 Task: Plan a team-building cooking class for the 28th at 6:30 PM.
Action: Mouse moved to (105, 79)
Screenshot: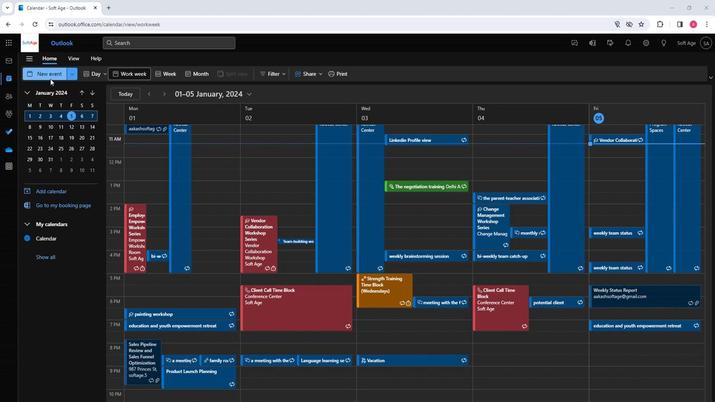 
Action: Mouse pressed left at (105, 79)
Screenshot: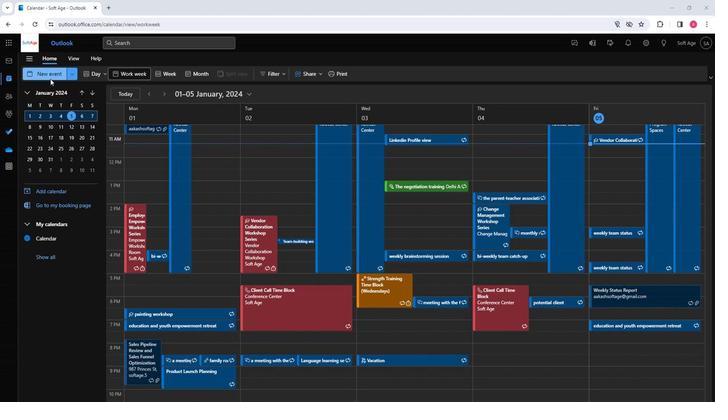
Action: Mouse moved to (195, 191)
Screenshot: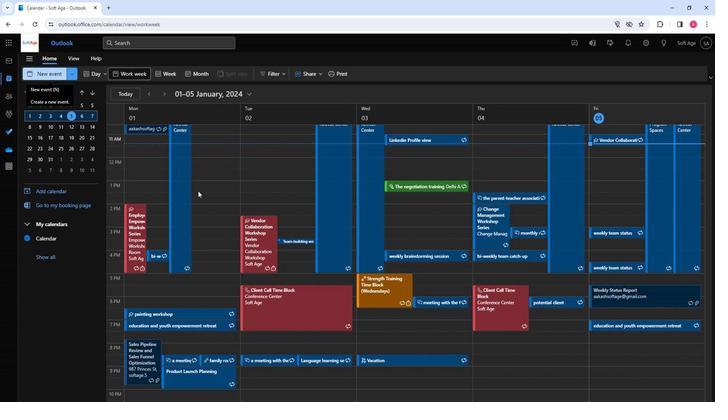 
Action: Key pressed <Key.shift>Team<Key.space><Key.backspace>-<Key.shift>Building<Key.space><Key.shift>Cooking<Key.space><Key.shift>Class
Screenshot: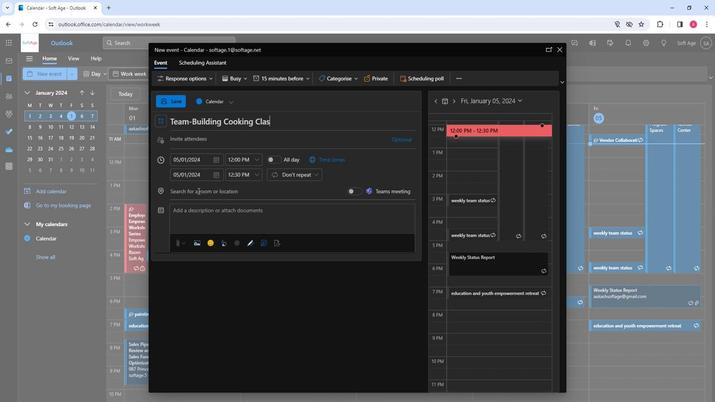 
Action: Mouse moved to (191, 133)
Screenshot: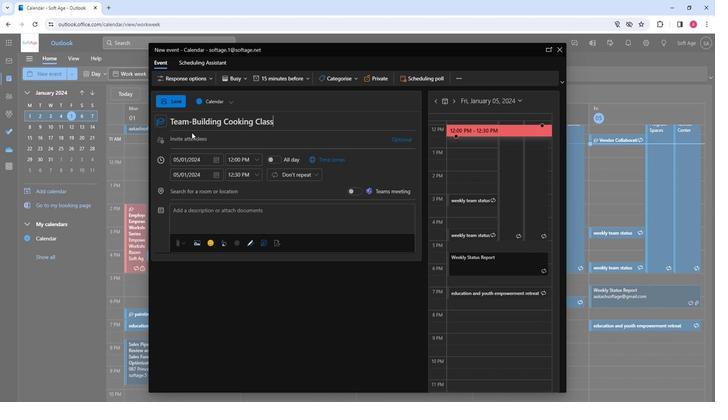
Action: Mouse pressed left at (191, 133)
Screenshot: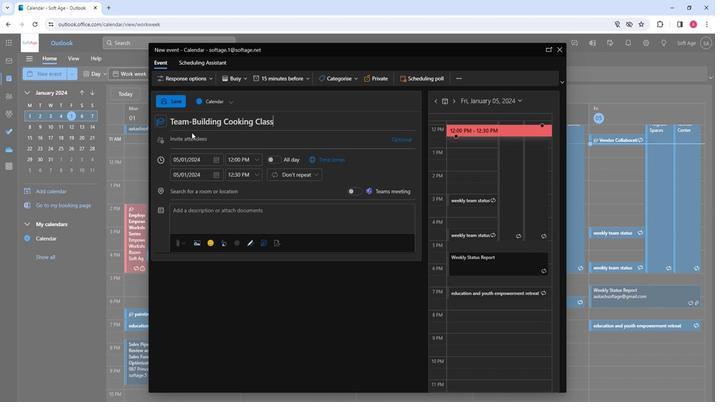 
Action: Mouse moved to (191, 138)
Screenshot: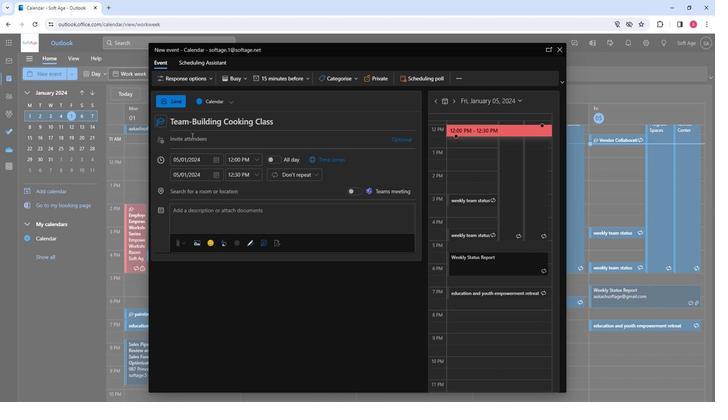 
Action: Mouse pressed left at (191, 138)
Screenshot: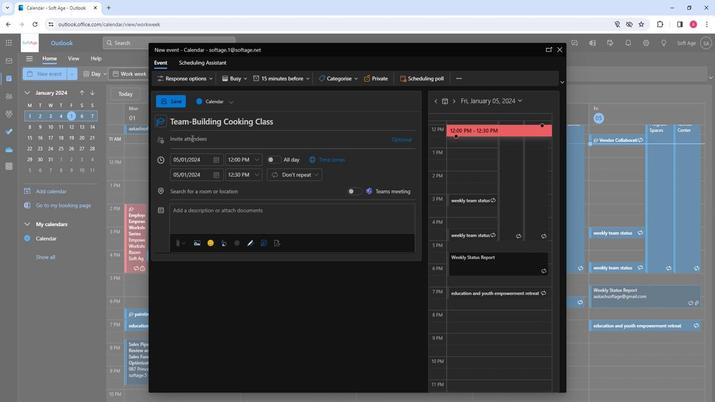 
Action: Mouse moved to (190, 139)
Screenshot: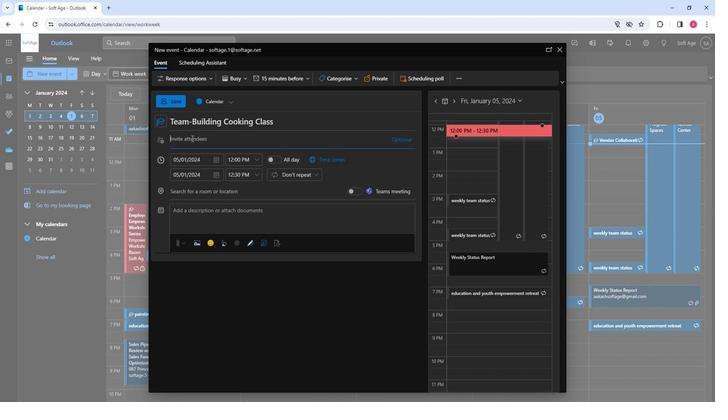 
Action: Key pressed so
Screenshot: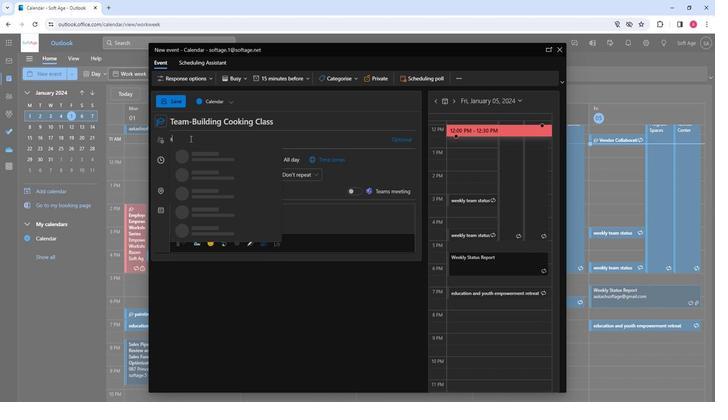 
Action: Mouse moved to (199, 152)
Screenshot: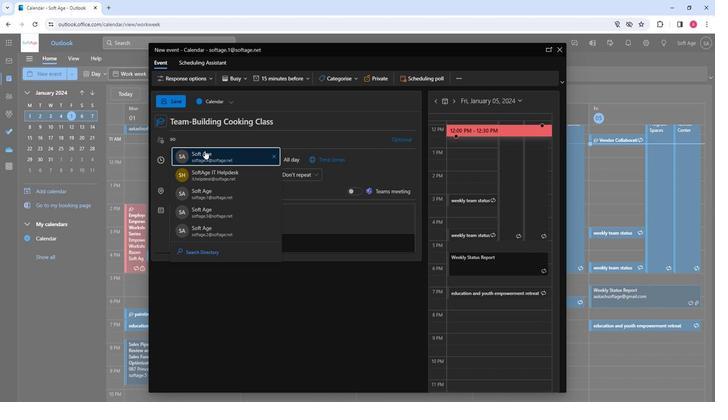 
Action: Mouse pressed left at (199, 152)
Screenshot: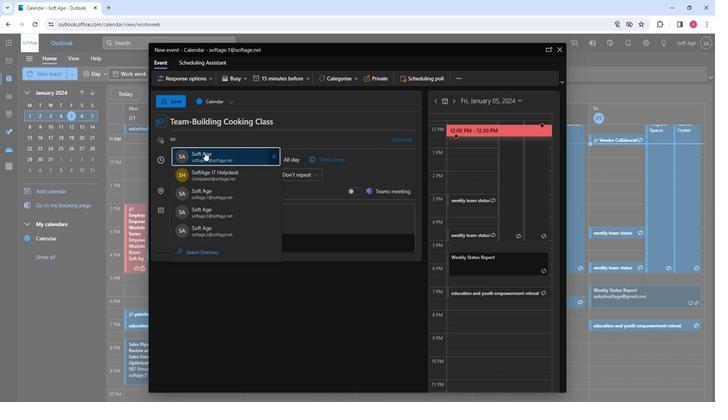 
Action: Key pressed so
Screenshot: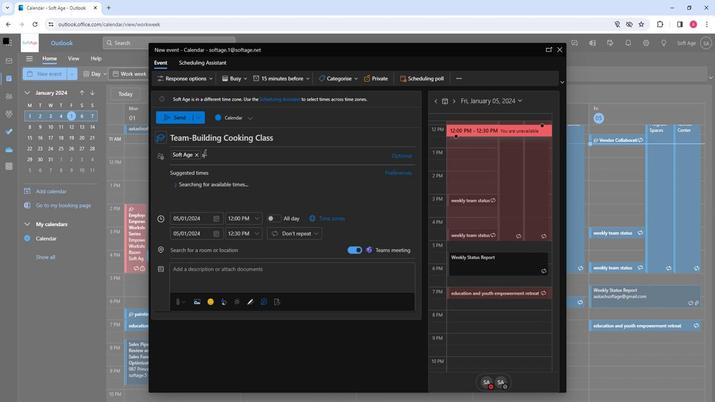 
Action: Mouse moved to (224, 215)
Screenshot: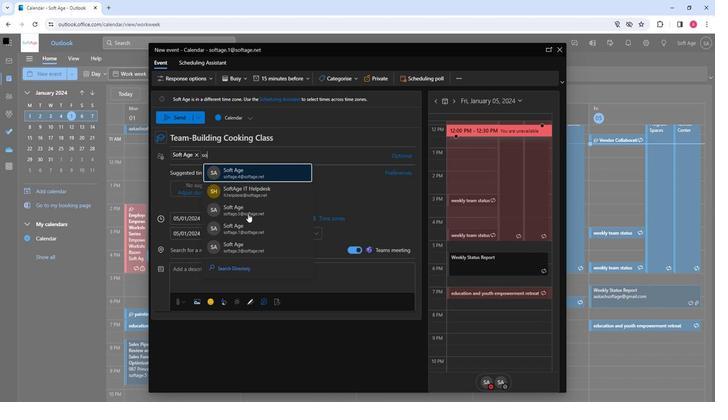 
Action: Mouse pressed left at (224, 215)
Screenshot: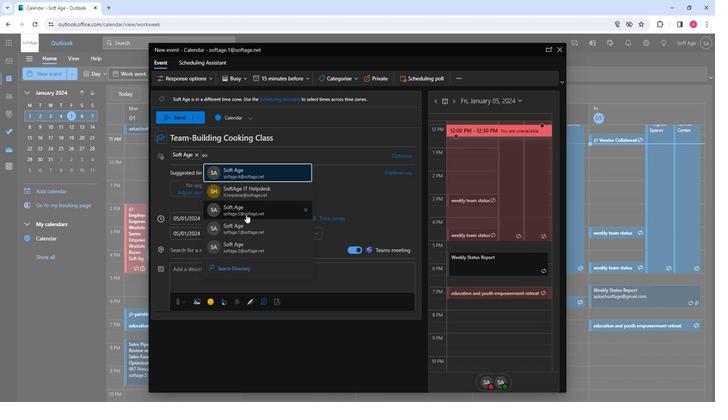 
Action: Mouse moved to (224, 215)
Screenshot: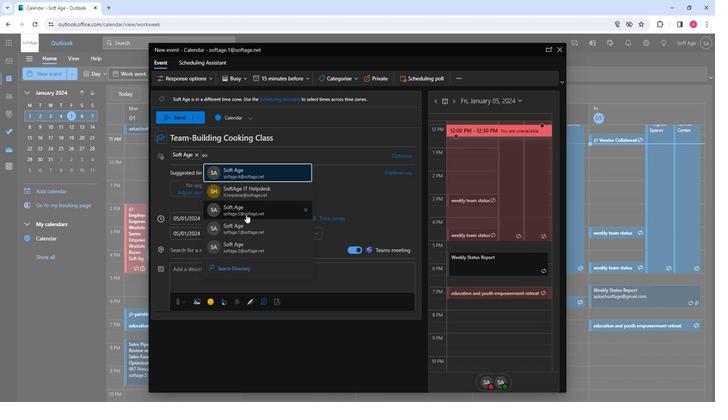 
Action: Key pressed so
Screenshot: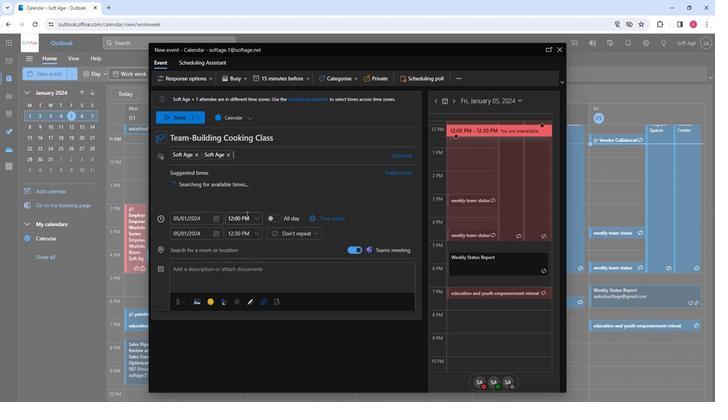 
Action: Mouse moved to (235, 230)
Screenshot: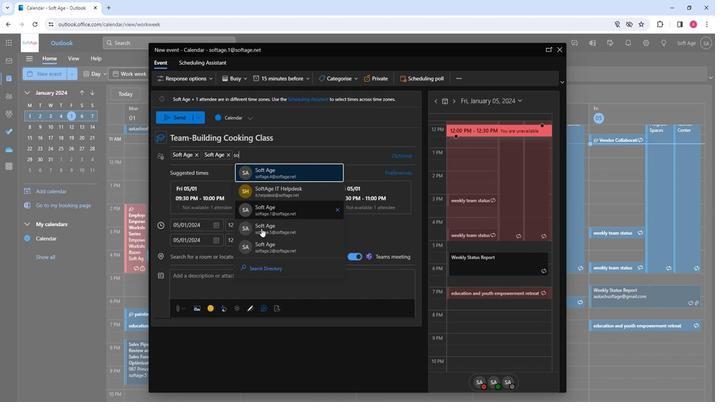 
Action: Mouse pressed left at (235, 230)
Screenshot: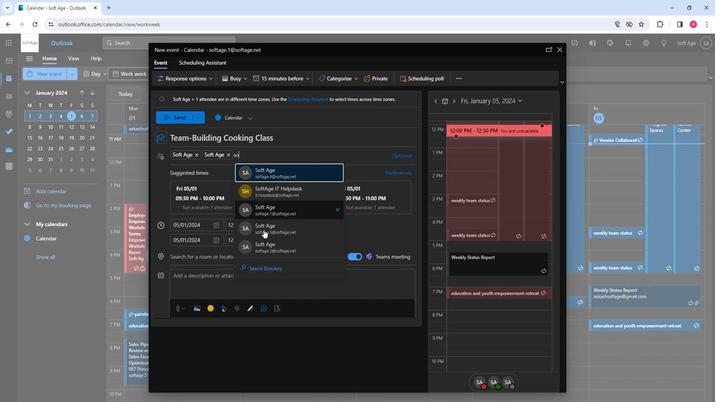 
Action: Mouse moved to (206, 225)
Screenshot: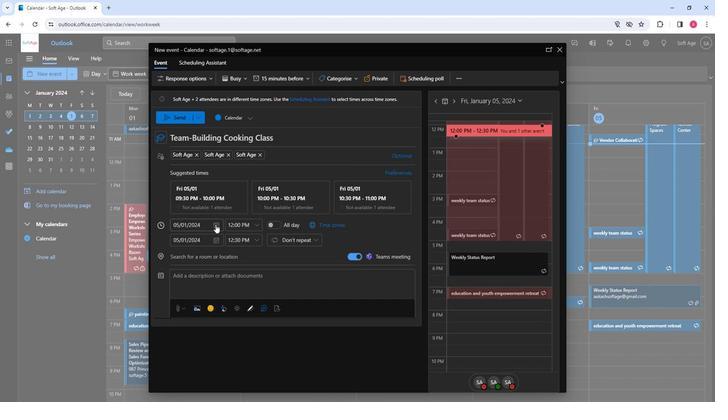 
Action: Mouse pressed left at (206, 225)
Screenshot: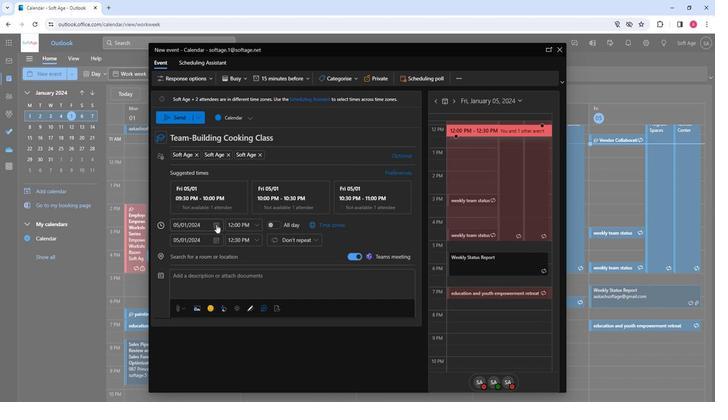 
Action: Mouse moved to (221, 296)
Screenshot: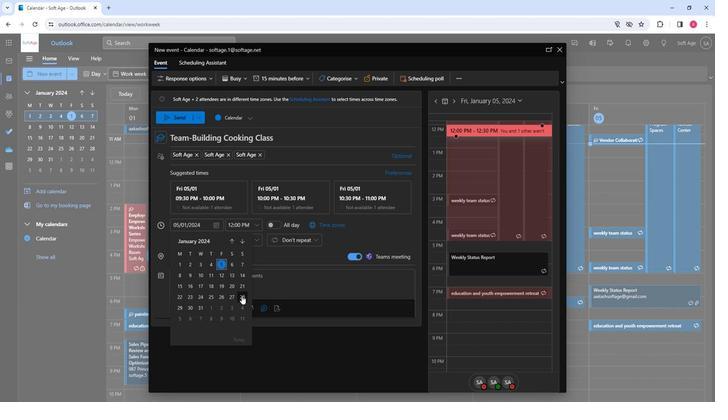 
Action: Mouse pressed left at (221, 296)
Screenshot: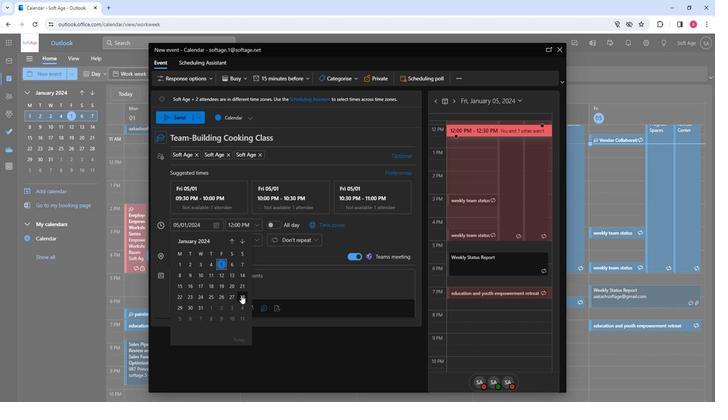 
Action: Mouse moved to (230, 220)
Screenshot: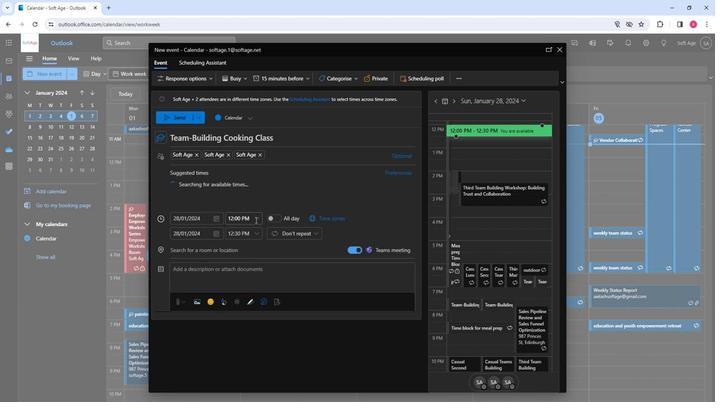 
Action: Mouse pressed left at (230, 220)
Screenshot: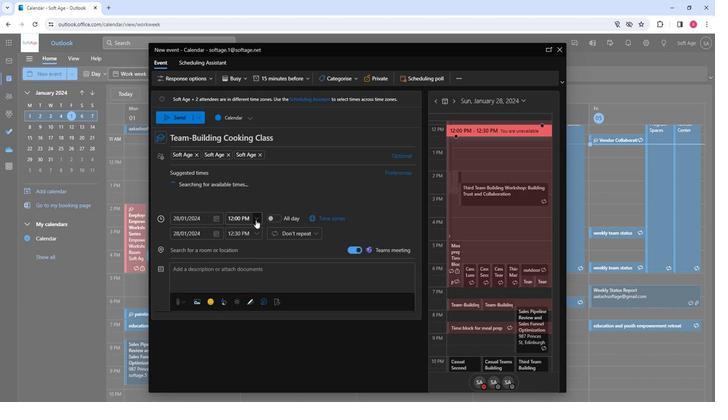 
Action: Mouse moved to (231, 225)
Screenshot: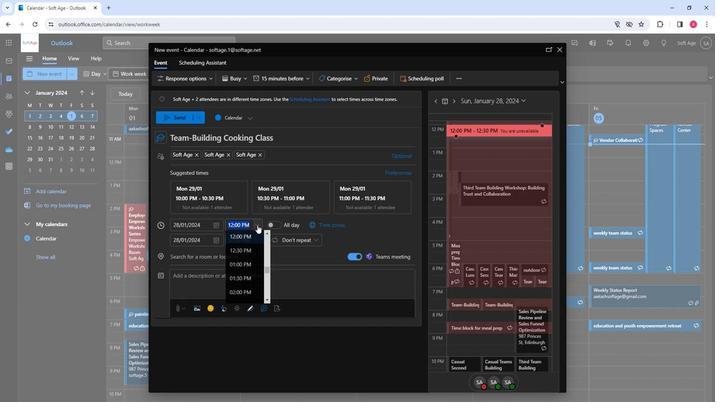 
Action: Mouse pressed left at (231, 225)
Screenshot: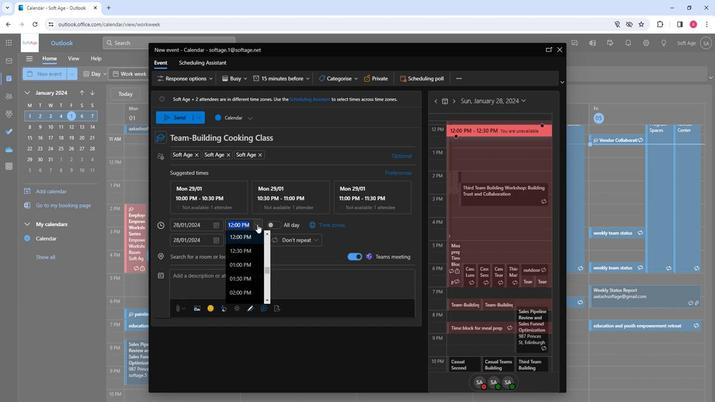 
Action: Mouse pressed left at (231, 225)
Screenshot: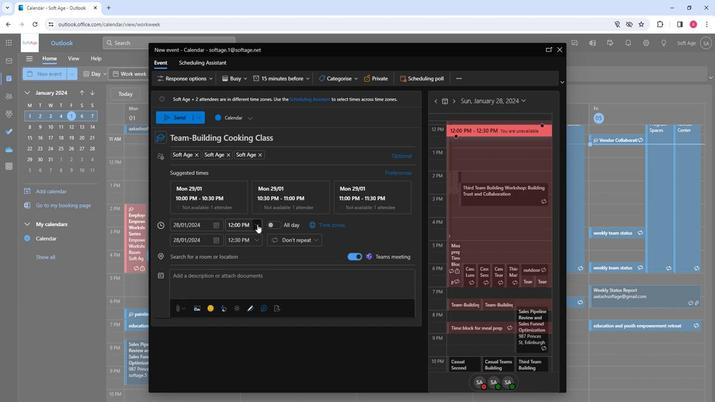 
Action: Mouse moved to (226, 247)
Screenshot: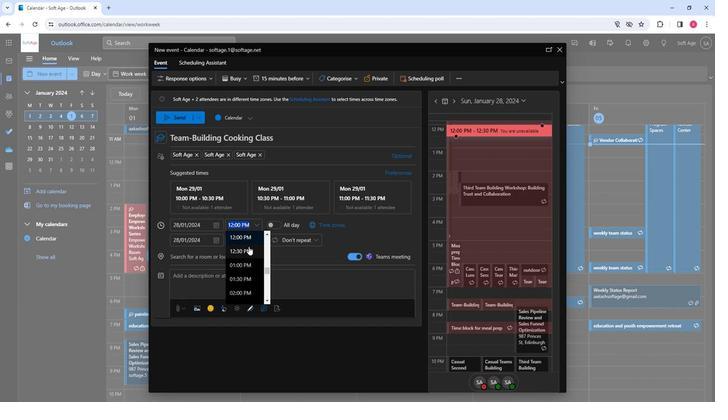 
Action: Mouse scrolled (226, 247) with delta (0, 0)
Screenshot: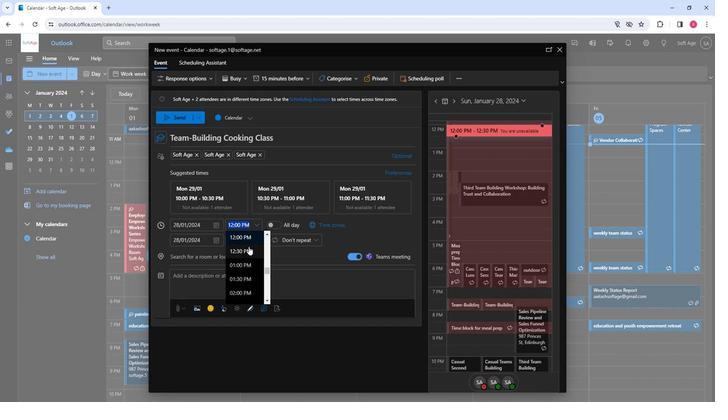 
Action: Mouse moved to (225, 246)
Screenshot: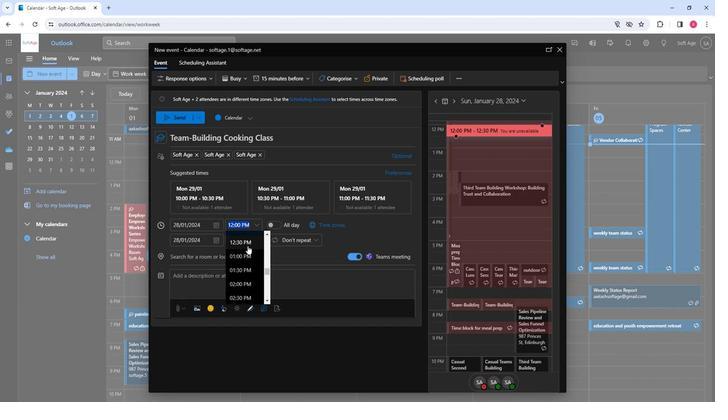 
Action: Mouse scrolled (225, 246) with delta (0, 0)
Screenshot: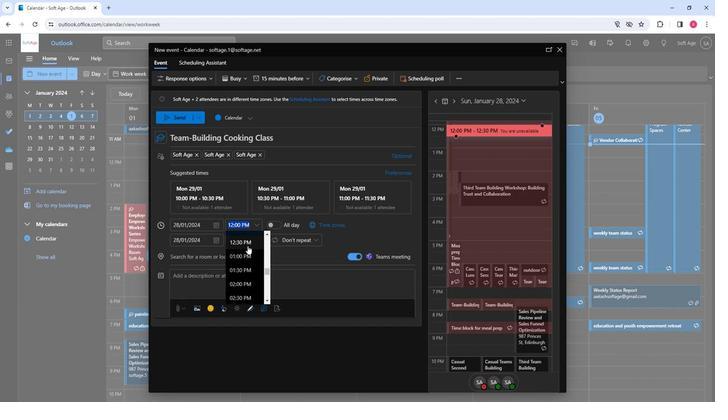 
Action: Mouse moved to (225, 245)
Screenshot: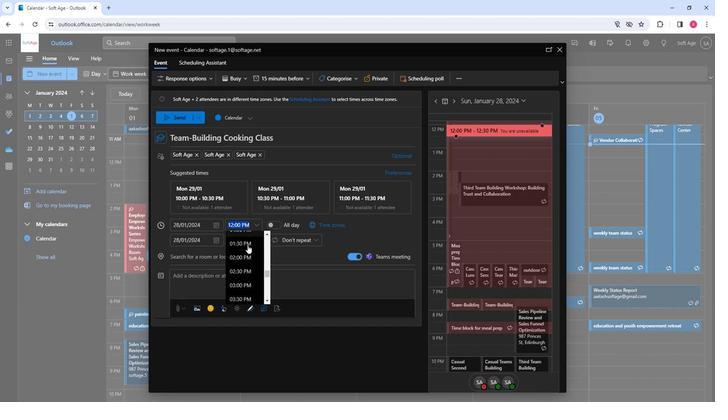 
Action: Mouse scrolled (225, 245) with delta (0, 0)
Screenshot: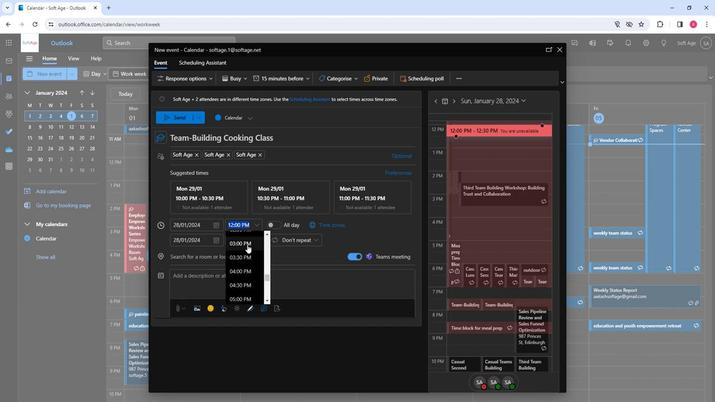 
Action: Mouse moved to (225, 244)
Screenshot: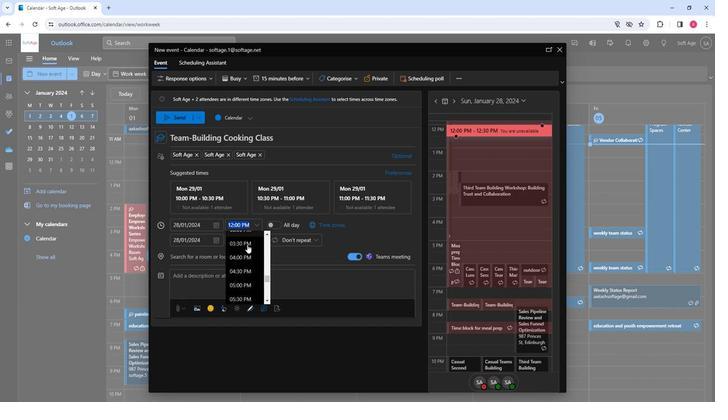 
Action: Mouse scrolled (225, 244) with delta (0, 0)
Screenshot: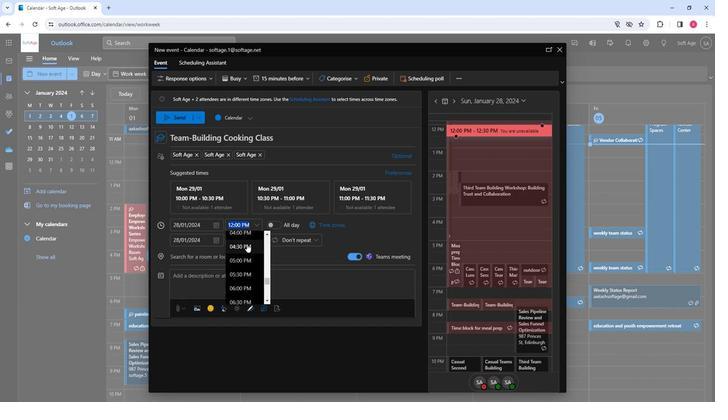 
Action: Mouse moved to (222, 260)
Screenshot: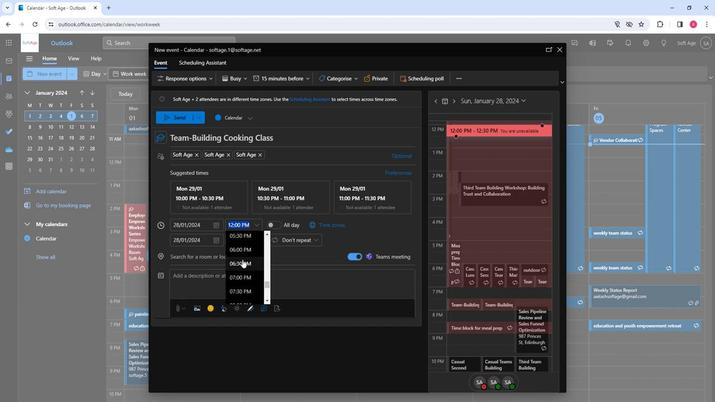 
Action: Mouse pressed left at (222, 260)
Screenshot: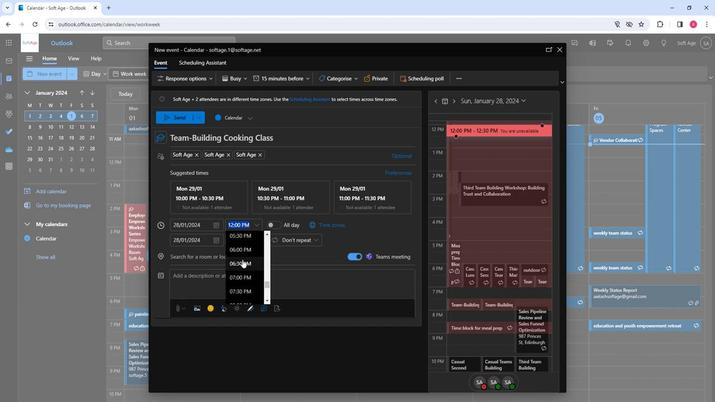 
Action: Mouse moved to (203, 257)
Screenshot: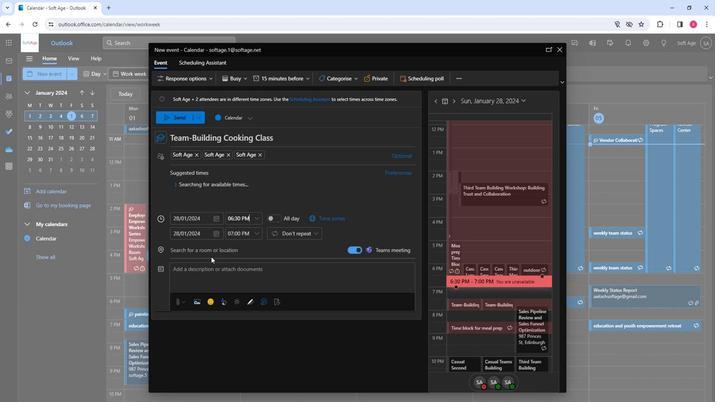 
Action: Mouse pressed left at (203, 257)
Screenshot: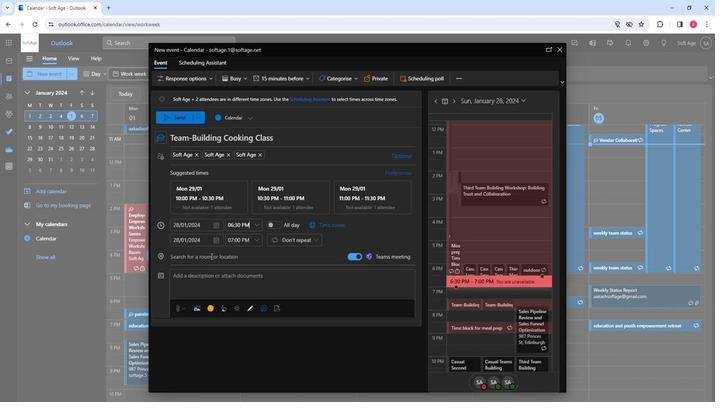 
Action: Mouse moved to (205, 257)
Screenshot: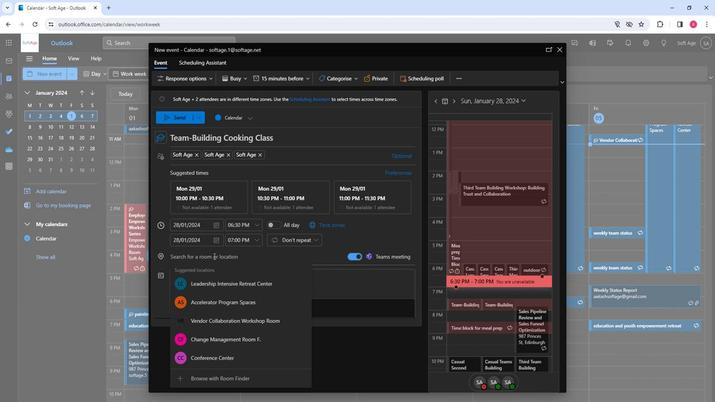 
Action: Key pressed cook
Screenshot: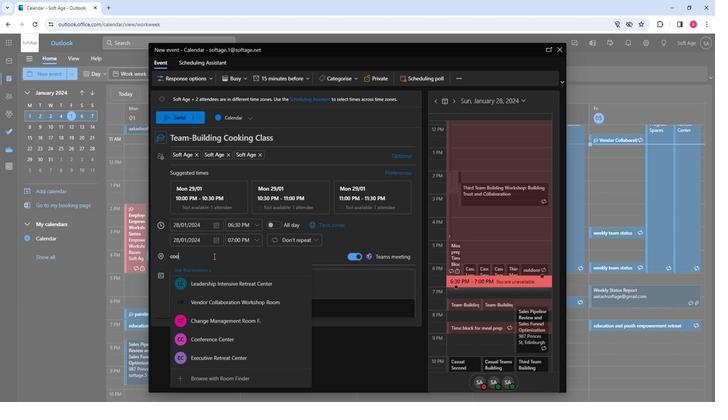 
Action: Mouse moved to (203, 288)
Screenshot: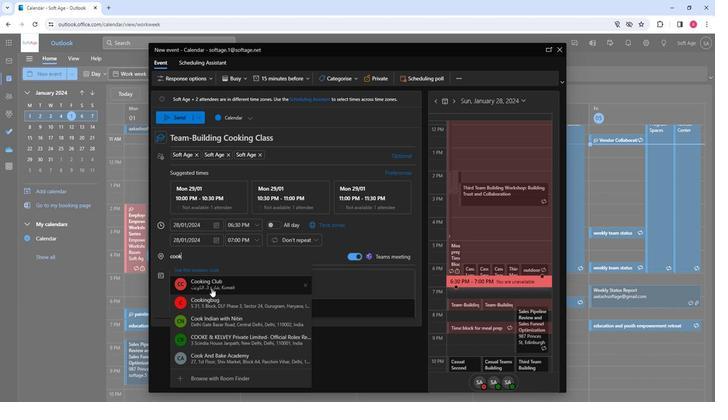 
Action: Mouse pressed left at (203, 288)
Screenshot: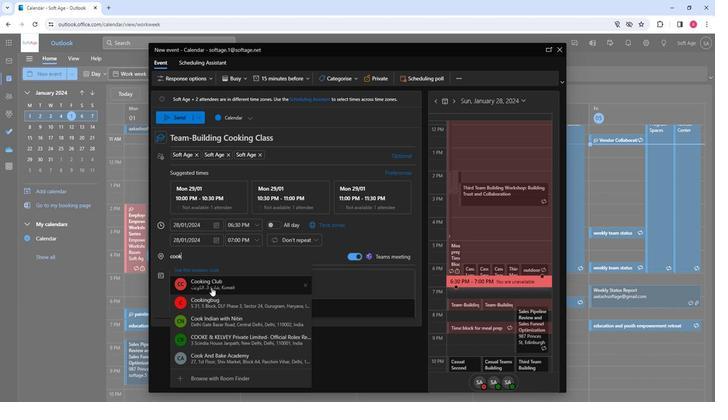 
Action: Mouse moved to (188, 273)
Screenshot: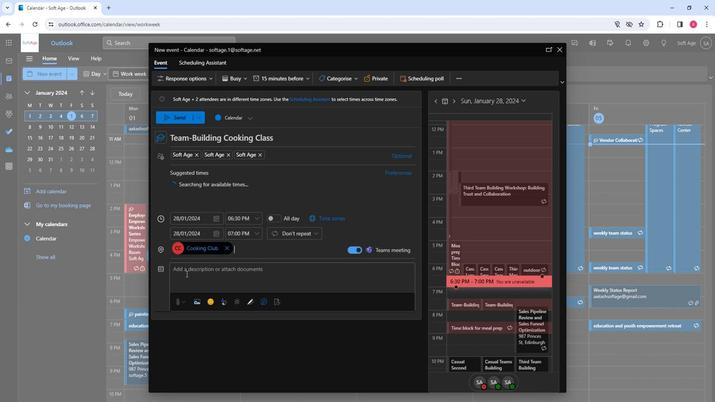 
Action: Mouse pressed left at (188, 273)
Screenshot: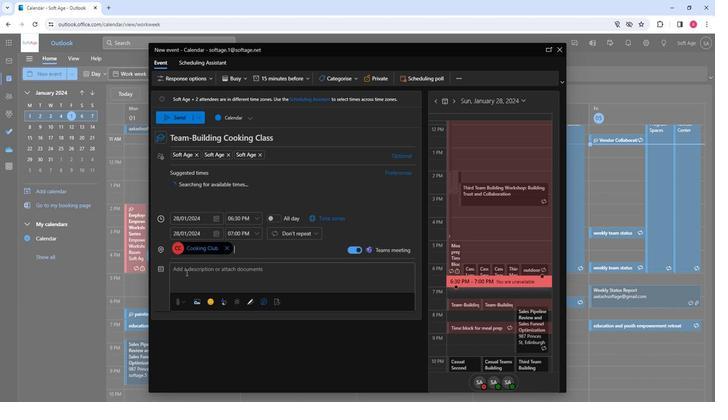 
Action: Key pressed <Key.shift>Spice<Key.space>up<Key.space>teamwork<Key.space>with<Key.space>our<Key.space>team-building<Key.space>coll<Key.backspace><Key.backspace>oking<Key.space>cl
Screenshot: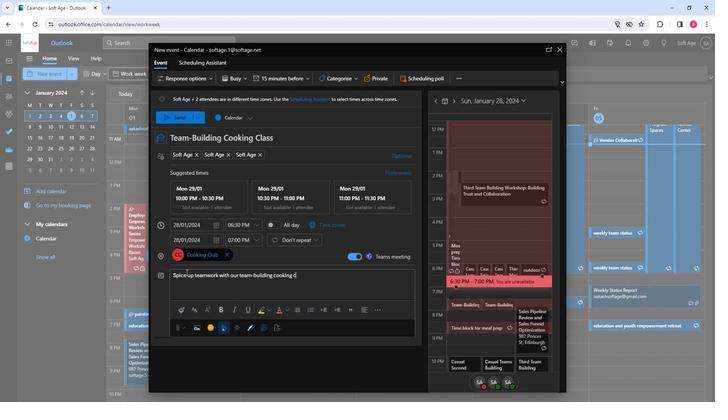 
Action: Mouse moved to (188, 273)
Screenshot: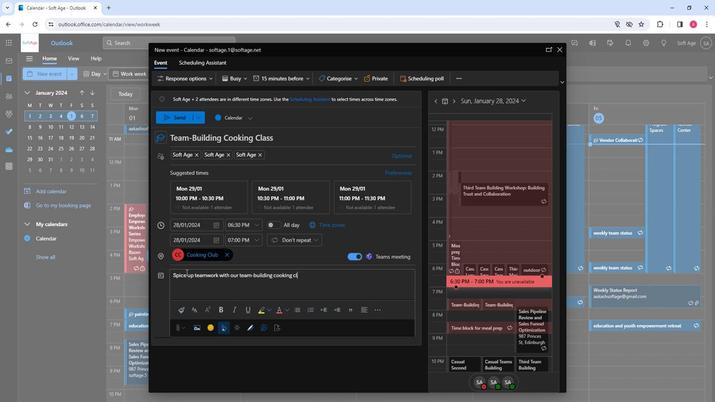 
Action: Key pressed ass
Screenshot: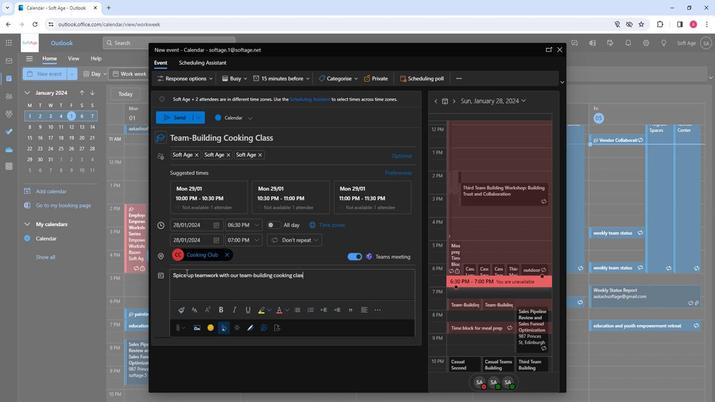 
Action: Mouse moved to (185, 271)
Screenshot: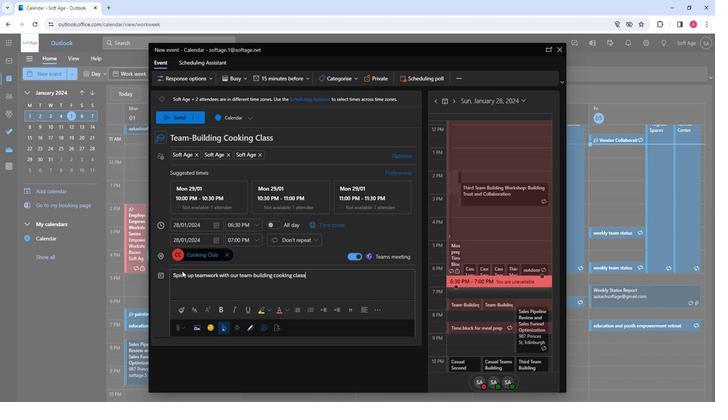 
Action: Key pressed <Key.shift>
Screenshot: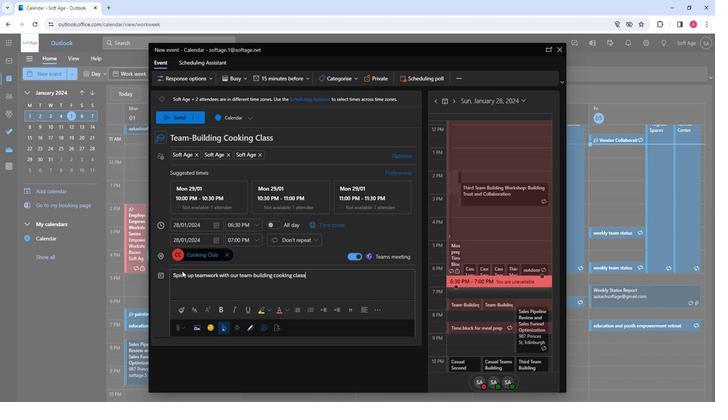 
Action: Mouse moved to (185, 271)
Screenshot: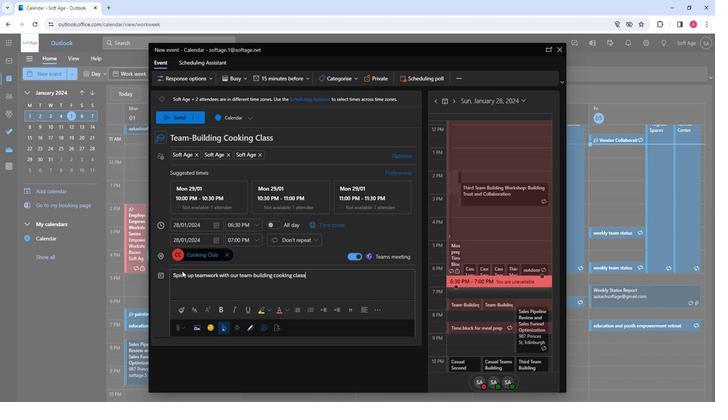 
Action: Key pressed !<Key.space><Key.shift>Cultivate<Key.space>collaboration,<Key.space>communication,<Key.space>and<Key.space>creativity<Key.space>while<Key.space>creating<Key.space>delicious<Key.space>memories<Key.space>in<Key.space>this<Key.space>interactive<Key.space>cula<Key.backspace>inary<Key.space>adventure<Key.space>for<Key.space>your<Key.space>team
Screenshot: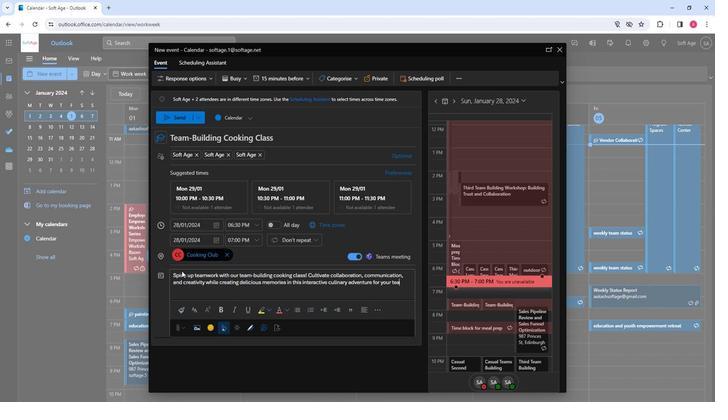 
Action: Mouse pressed left at (185, 271)
Screenshot: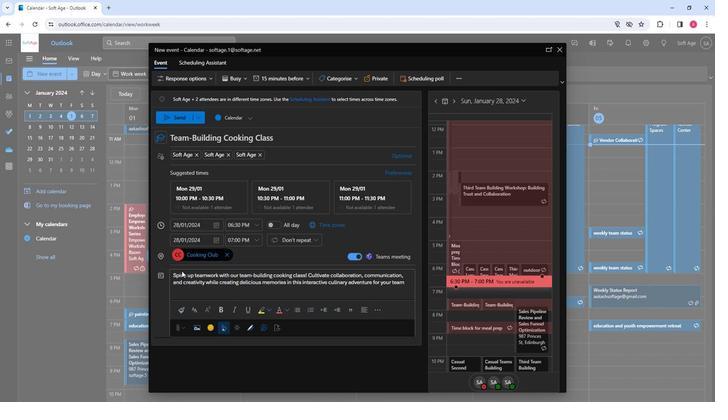 
Action: Mouse pressed left at (185, 271)
Screenshot: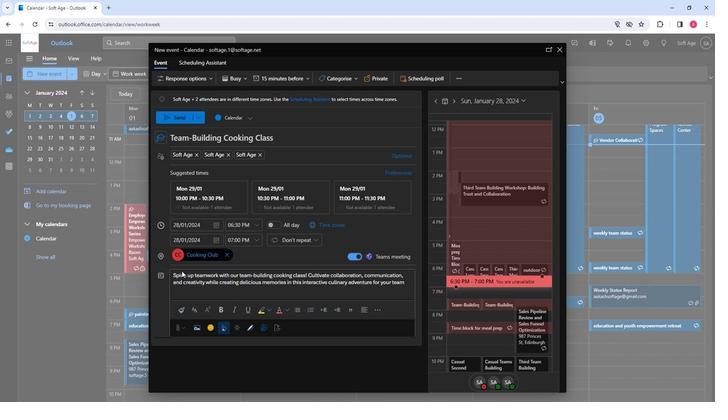 
Action: Mouse moved to (193, 275)
Screenshot: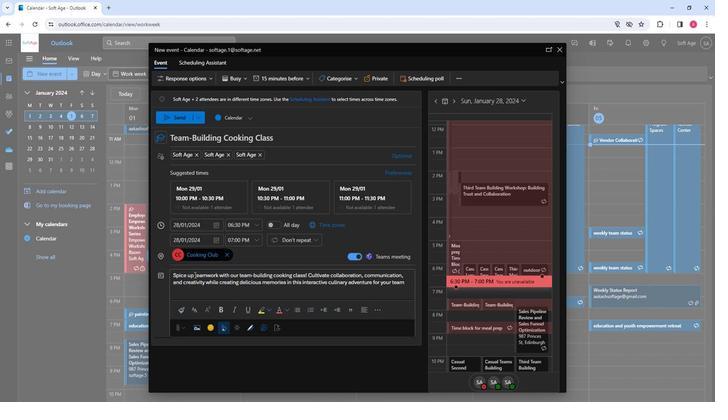 
Action: Mouse pressed left at (193, 275)
Screenshot: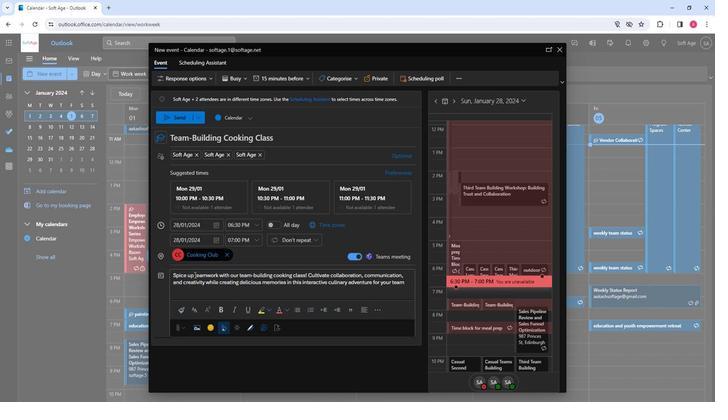 
Action: Mouse pressed left at (193, 275)
Screenshot: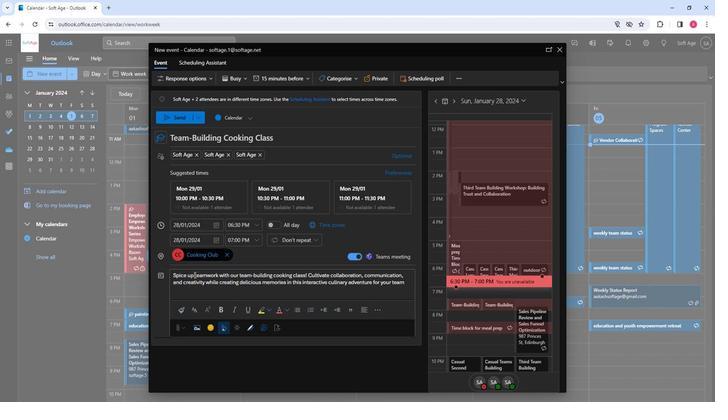 
Action: Mouse pressed left at (193, 275)
Screenshot: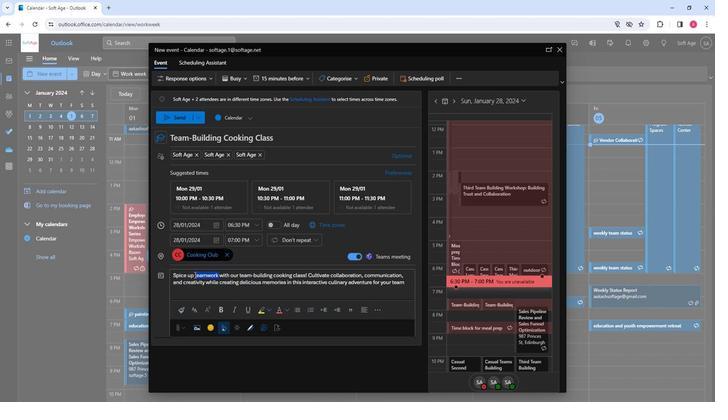 
Action: Mouse moved to (194, 310)
Screenshot: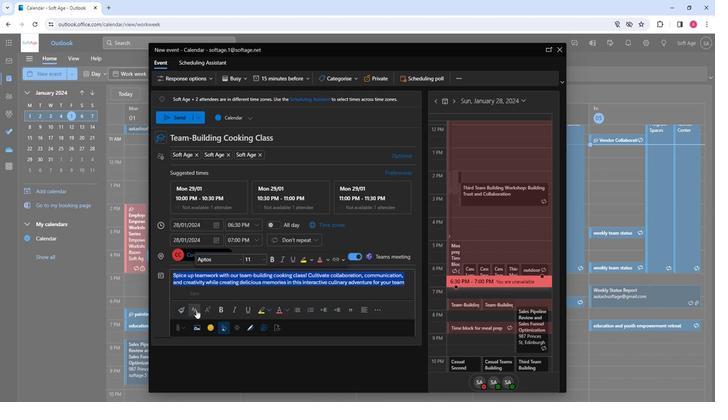 
Action: Mouse pressed left at (194, 310)
Screenshot: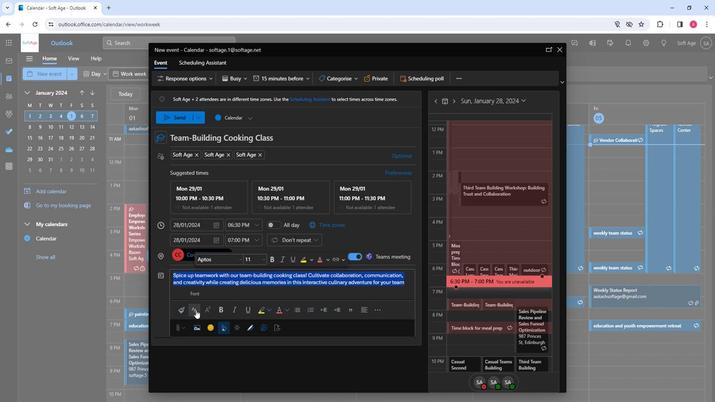 
Action: Mouse moved to (205, 249)
Screenshot: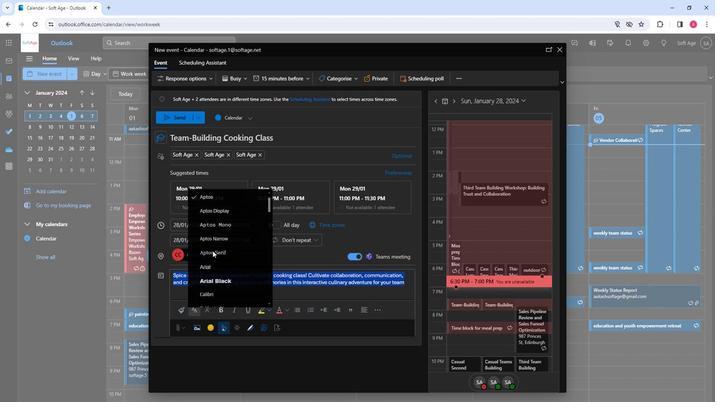 
Action: Mouse scrolled (205, 248) with delta (0, 0)
Screenshot: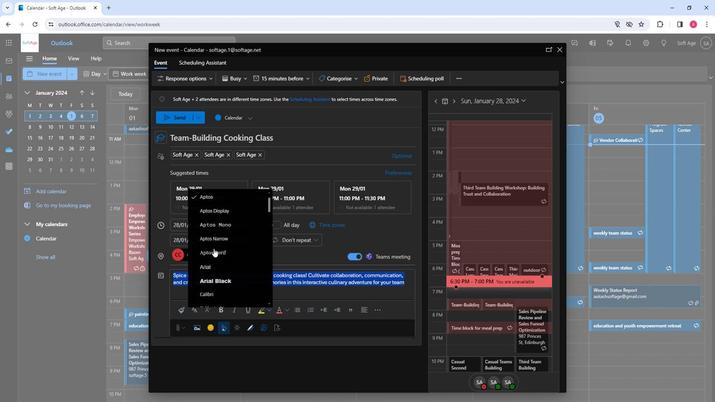 
Action: Mouse scrolled (205, 248) with delta (0, 0)
Screenshot: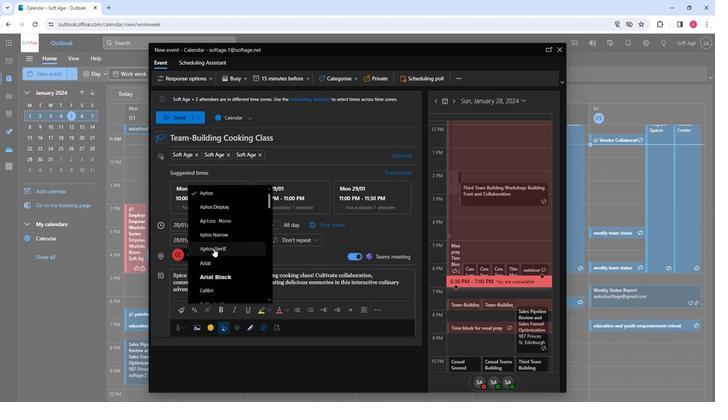 
Action: Mouse scrolled (205, 248) with delta (0, 0)
Screenshot: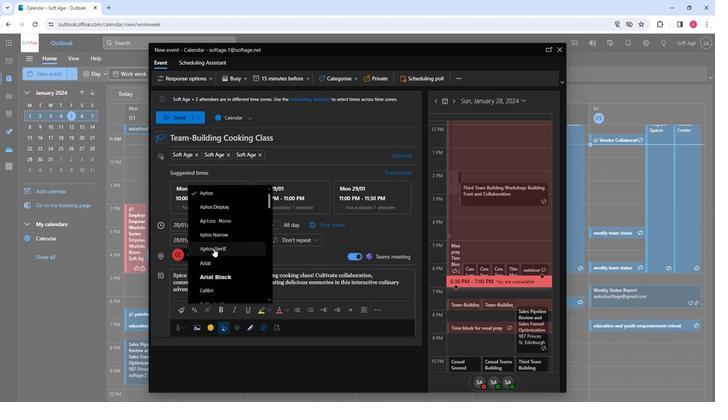 
Action: Mouse scrolled (205, 248) with delta (0, 0)
Screenshot: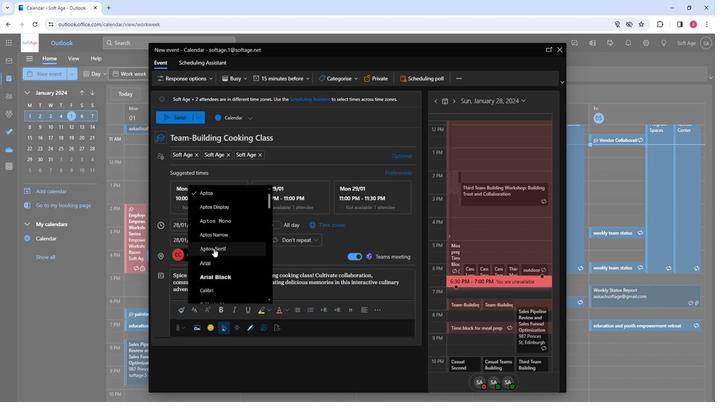 
Action: Mouse moved to (206, 207)
Screenshot: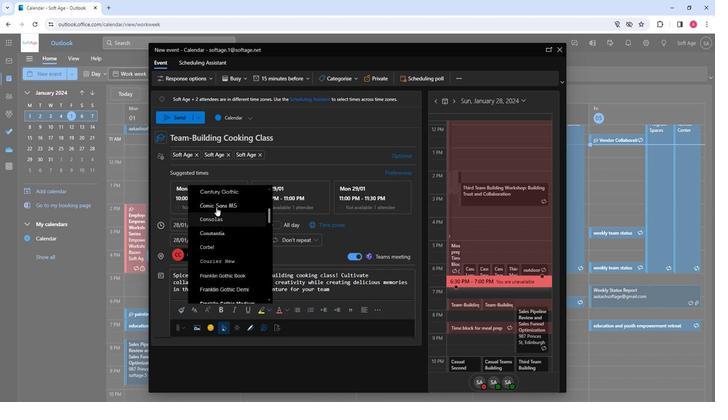 
Action: Mouse pressed left at (206, 207)
Screenshot: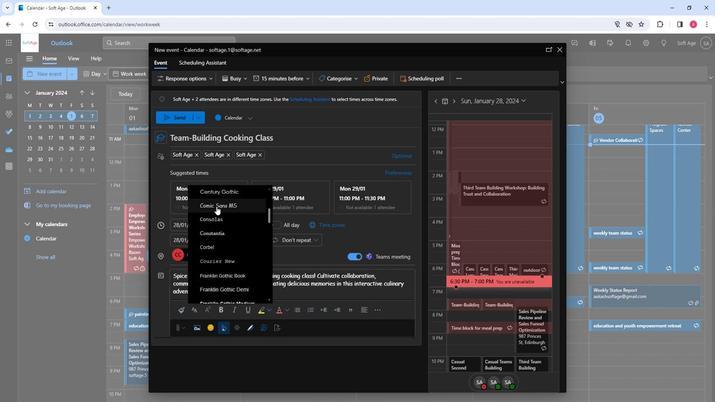 
Action: Mouse moved to (218, 310)
Screenshot: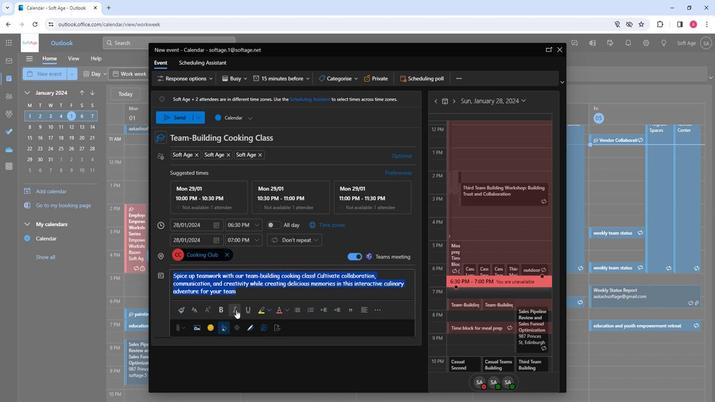 
Action: Mouse pressed left at (218, 310)
Screenshot: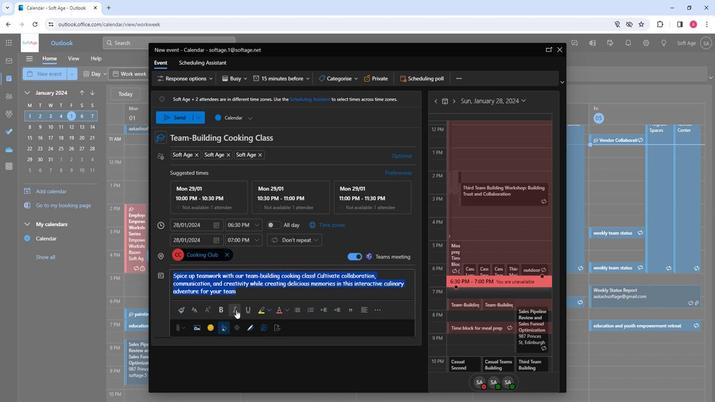 
Action: Mouse moved to (249, 310)
Screenshot: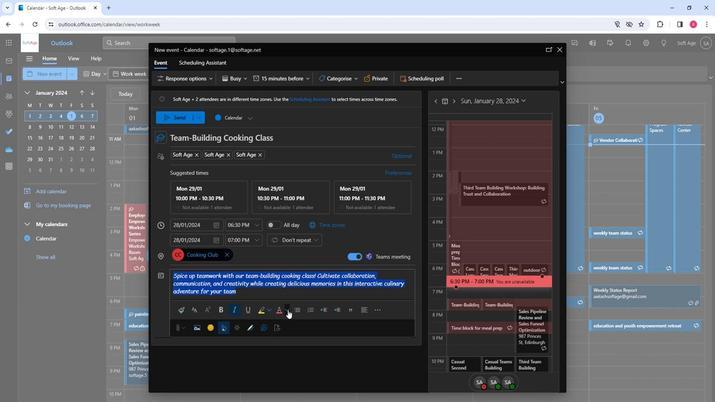 
Action: Mouse pressed left at (249, 310)
Screenshot: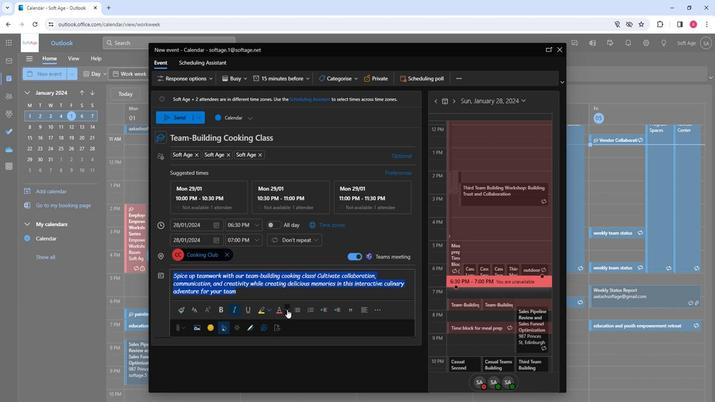 
Action: Mouse moved to (262, 270)
Screenshot: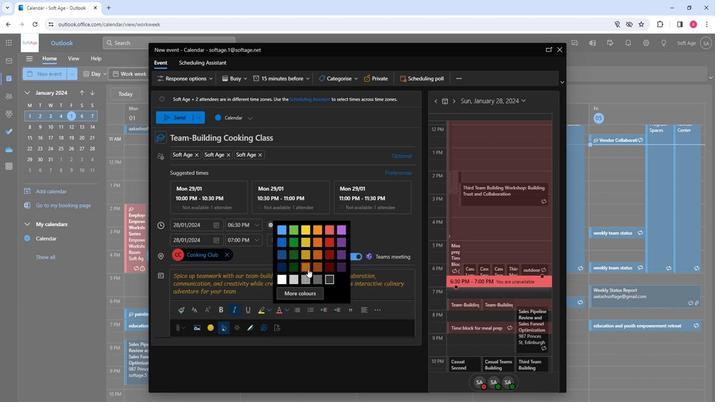 
Action: Mouse pressed left at (262, 270)
Screenshot: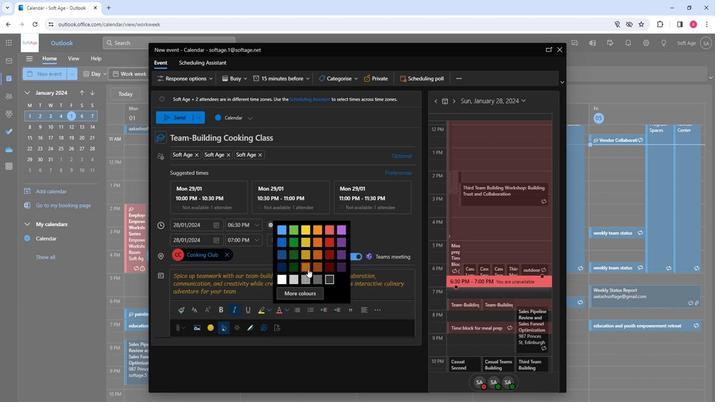
Action: Mouse moved to (240, 289)
Screenshot: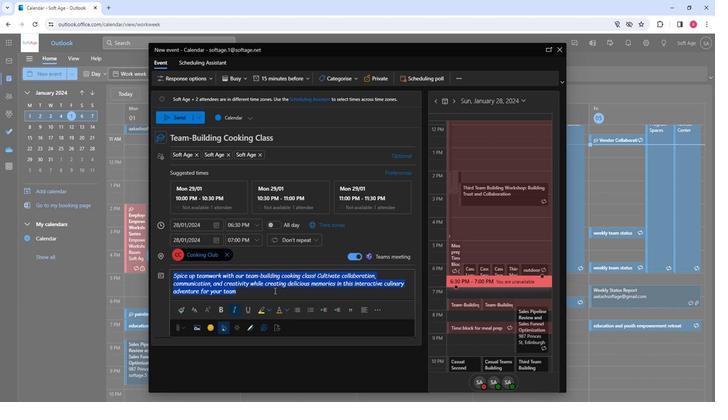 
Action: Mouse pressed left at (240, 289)
Screenshot: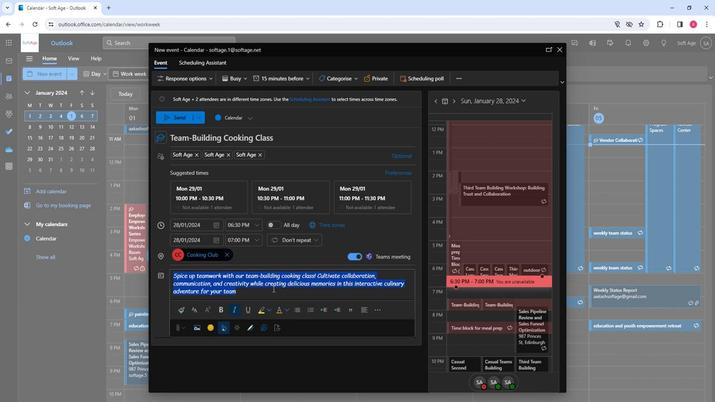 
Action: Mouse moved to (283, 308)
Screenshot: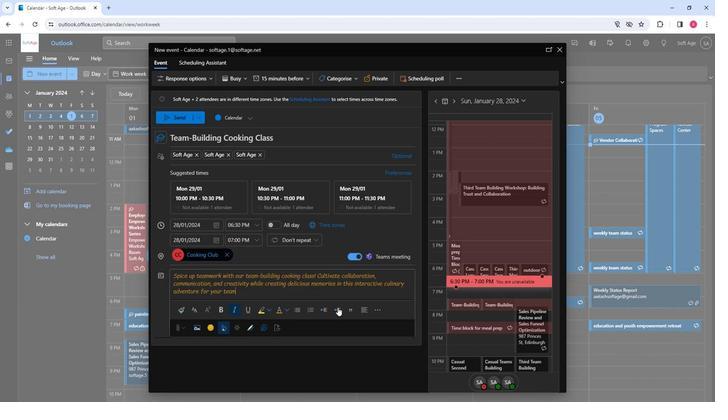 
Action: Mouse pressed left at (283, 308)
Screenshot: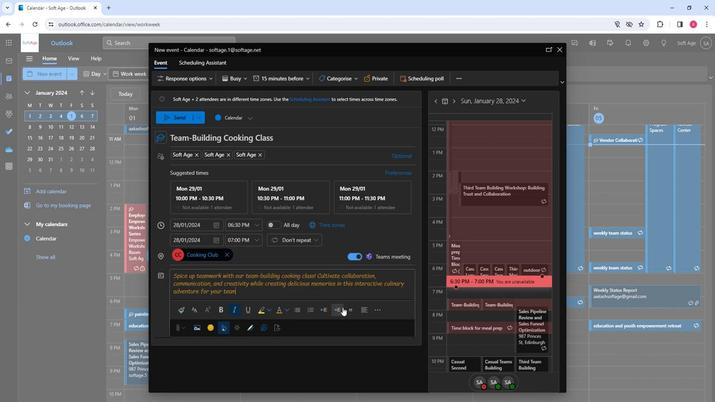 
Action: Mouse moved to (263, 291)
Screenshot: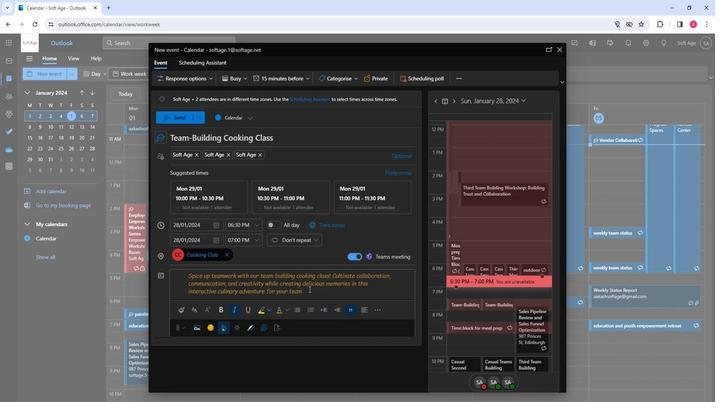 
Action: Mouse pressed left at (263, 291)
Screenshot: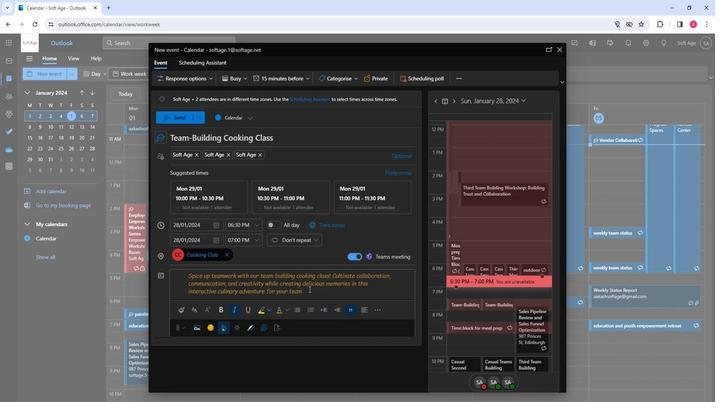 
Action: Mouse moved to (181, 119)
Screenshot: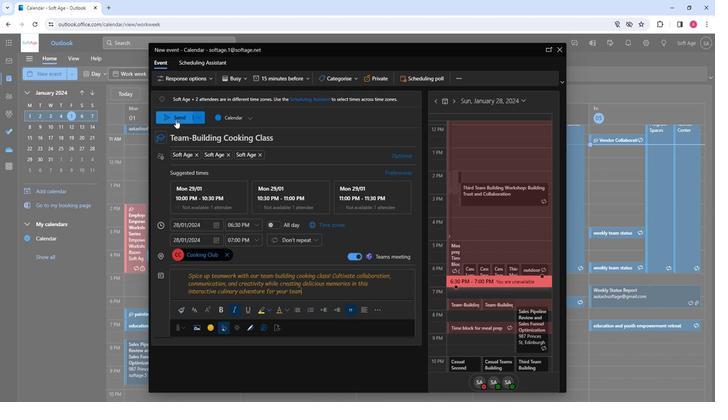 
Action: Mouse pressed left at (181, 119)
Screenshot: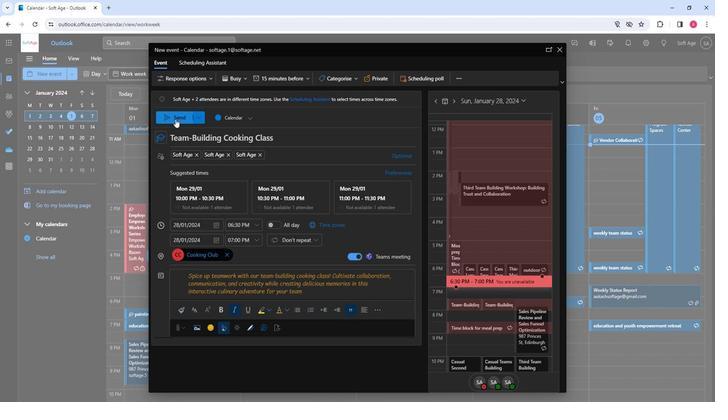 
Action: Mouse moved to (220, 197)
Screenshot: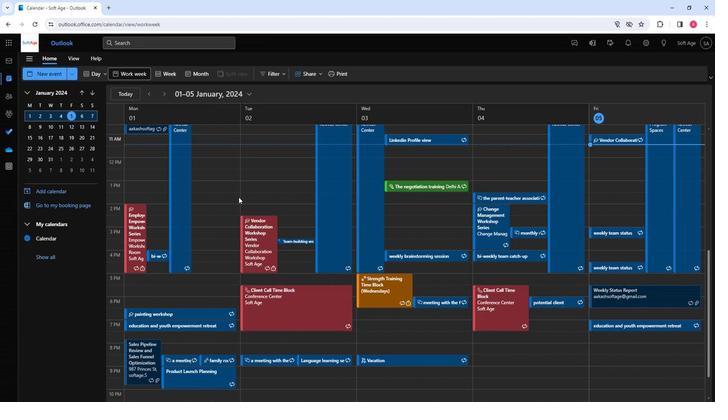 
